 Task: Filter date posted in the past month.
Action: Mouse moved to (245, 86)
Screenshot: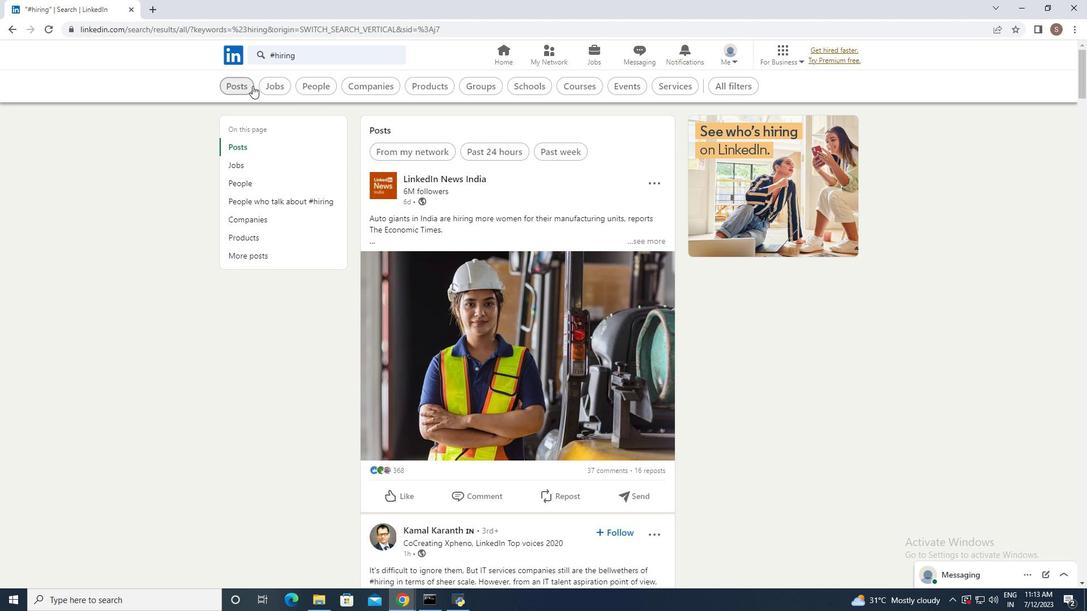 
Action: Mouse pressed left at (245, 86)
Screenshot: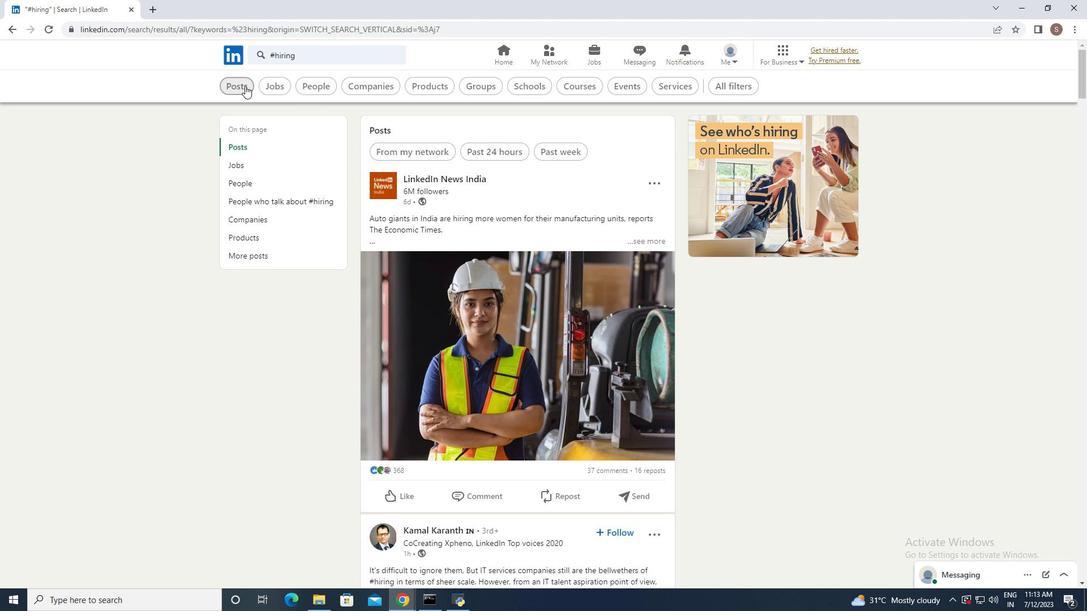 
Action: Mouse moved to (403, 86)
Screenshot: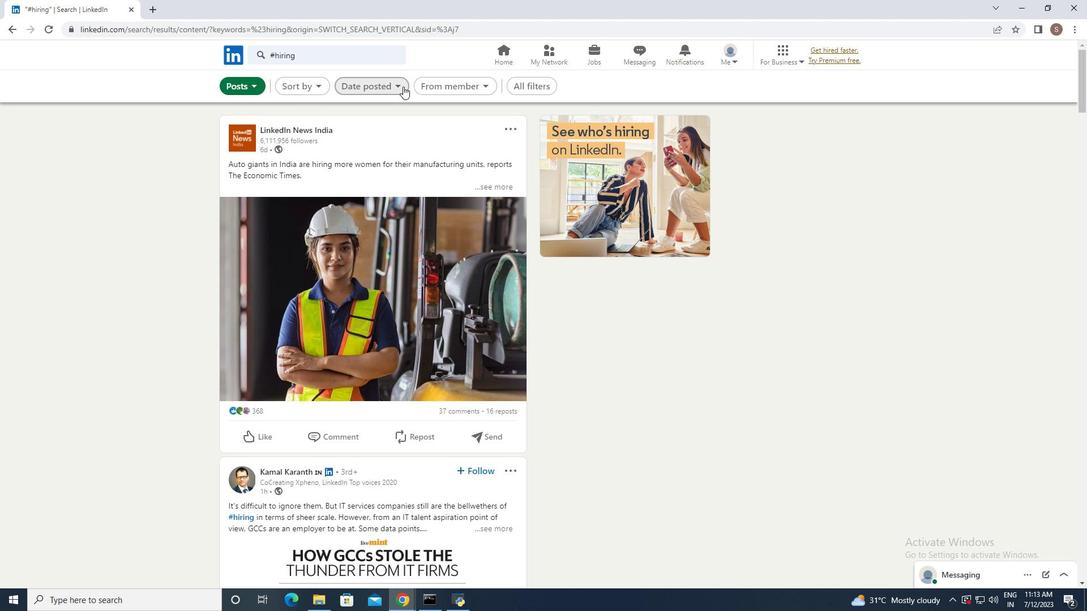 
Action: Mouse pressed left at (403, 86)
Screenshot: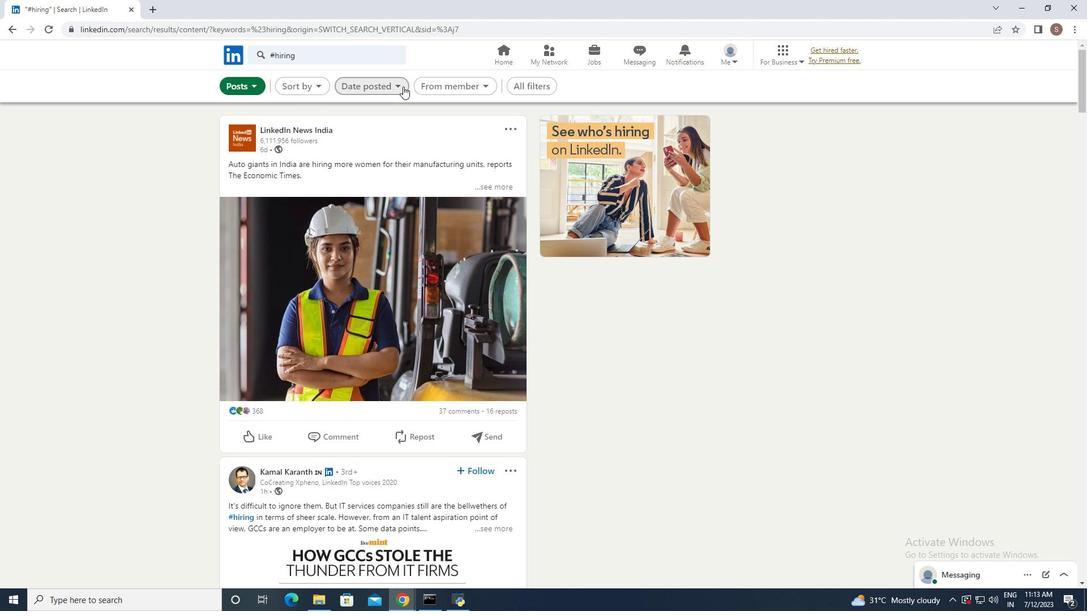
Action: Mouse moved to (304, 167)
Screenshot: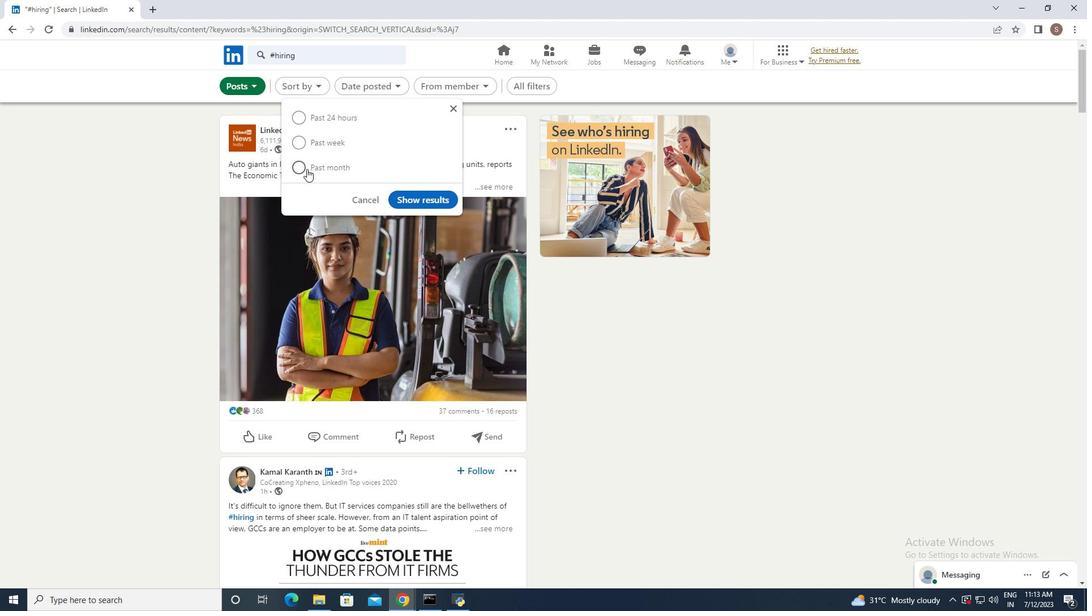 
Action: Mouse pressed left at (304, 167)
Screenshot: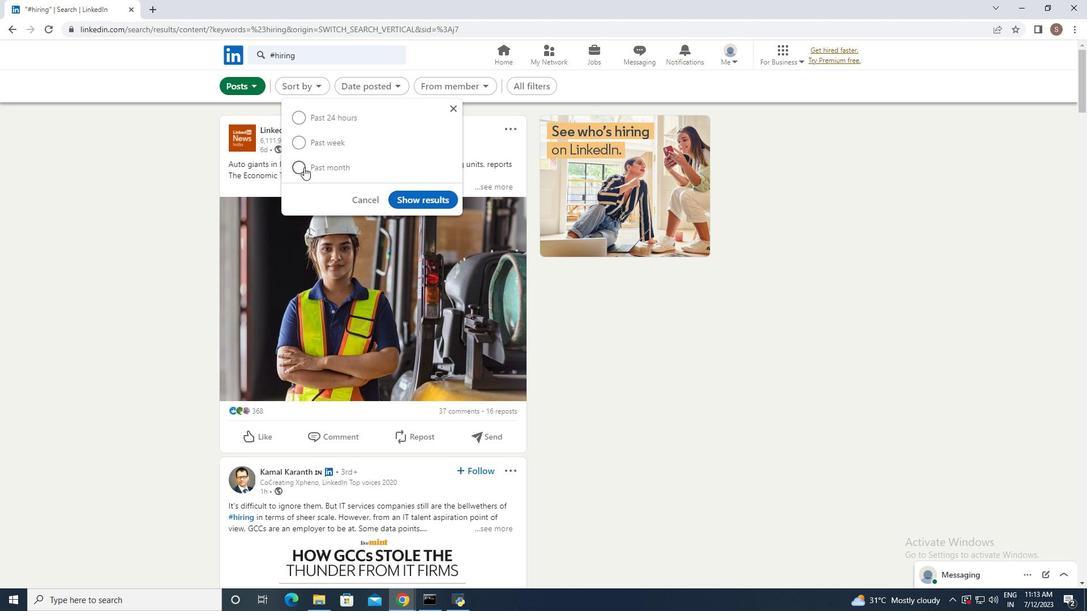 
Action: Mouse moved to (394, 87)
Screenshot: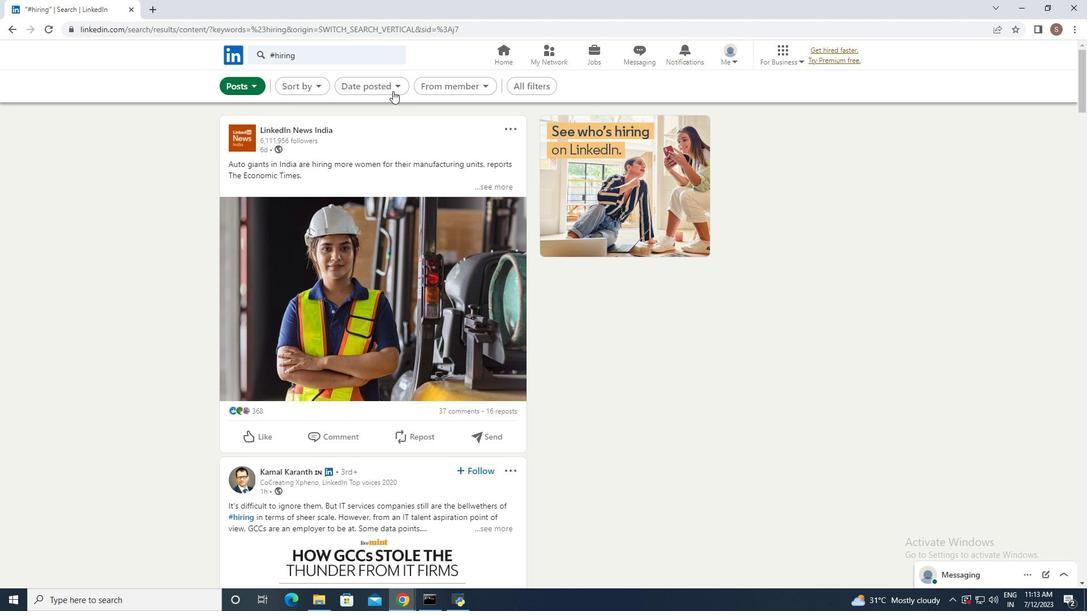 
Action: Mouse pressed left at (394, 87)
Screenshot: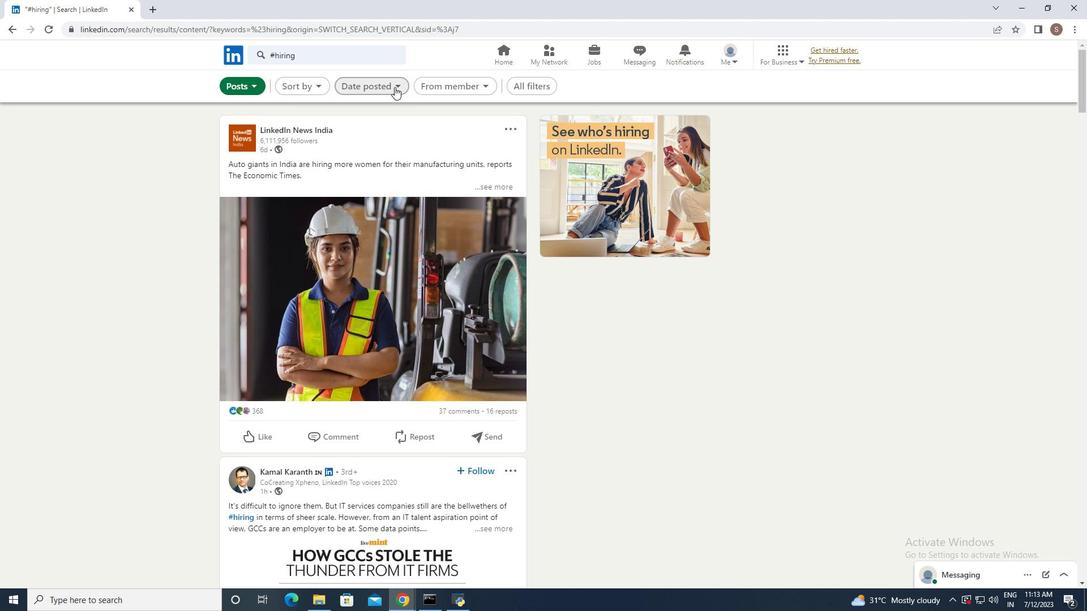 
Action: Mouse moved to (395, 86)
Screenshot: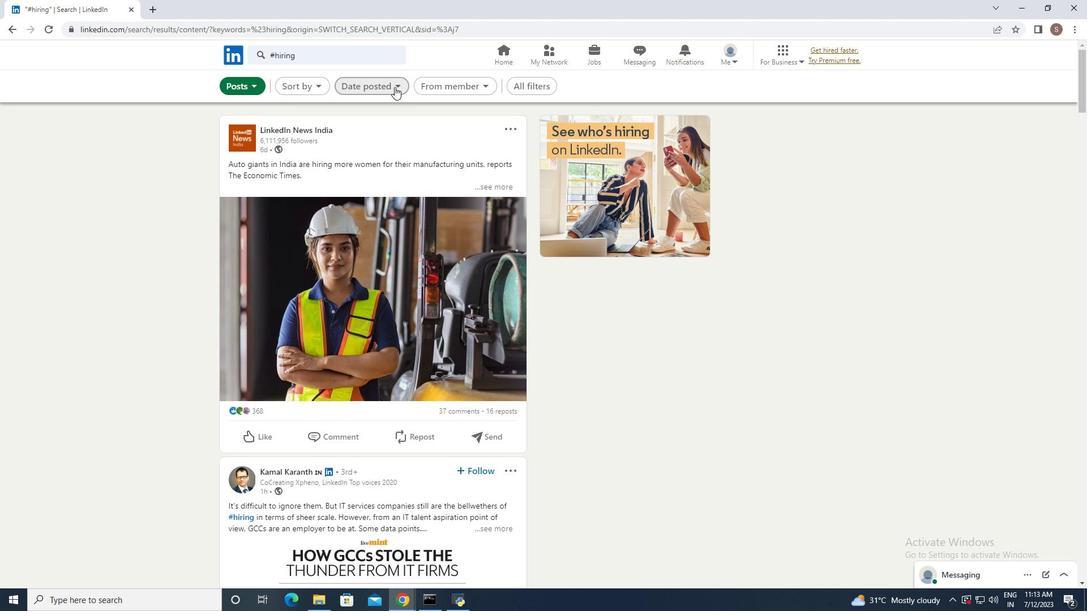 
Action: Mouse pressed left at (395, 86)
Screenshot: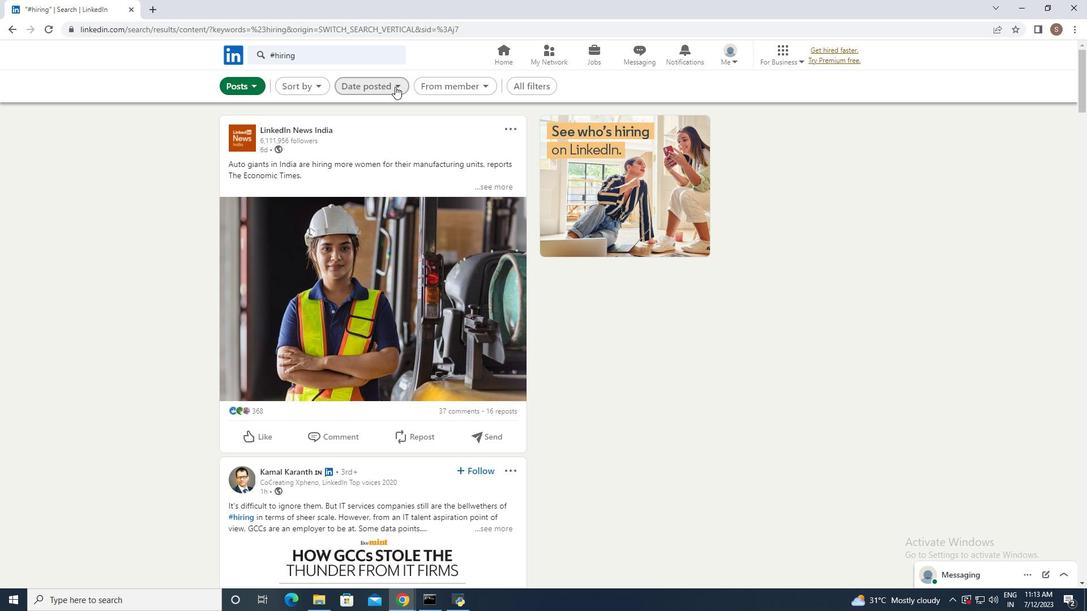 
Action: Mouse moved to (419, 197)
Screenshot: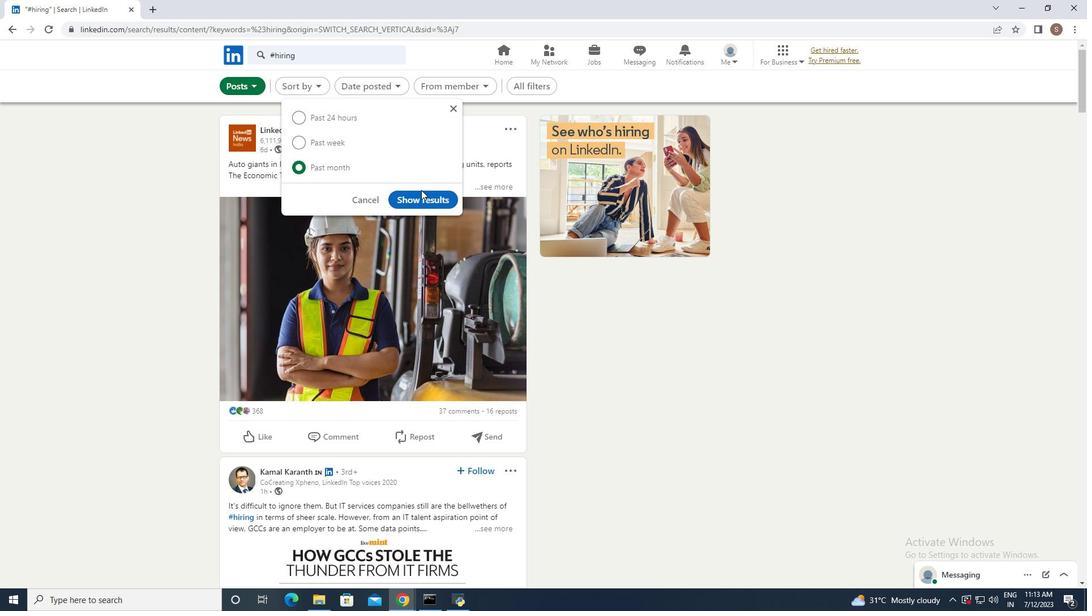 
Action: Mouse pressed left at (419, 197)
Screenshot: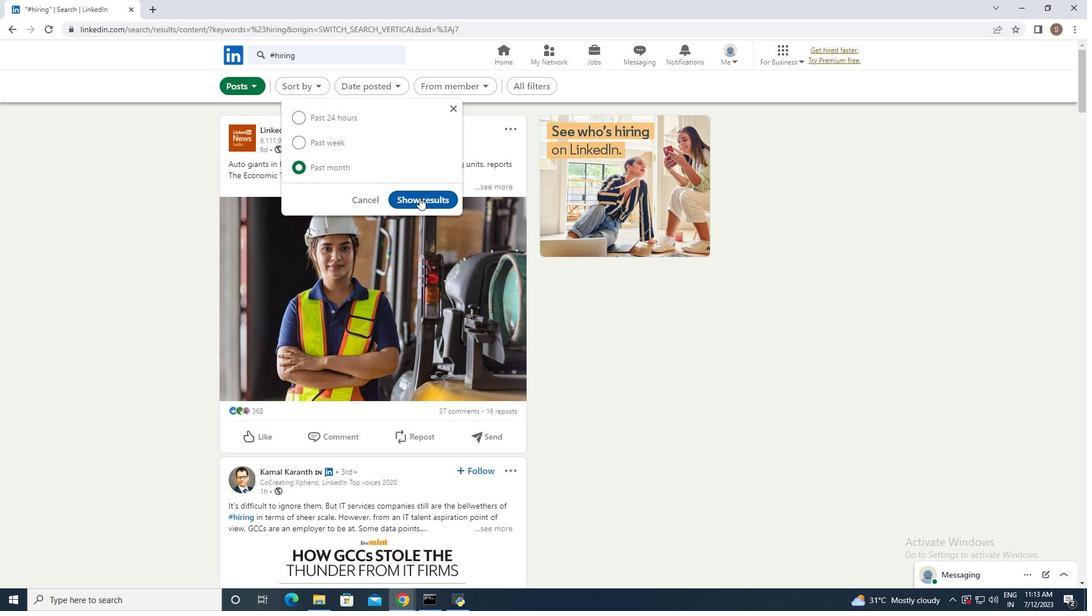 
